 Task: Set up a reminder for the daily planning session.
Action: Mouse moved to (96, 252)
Screenshot: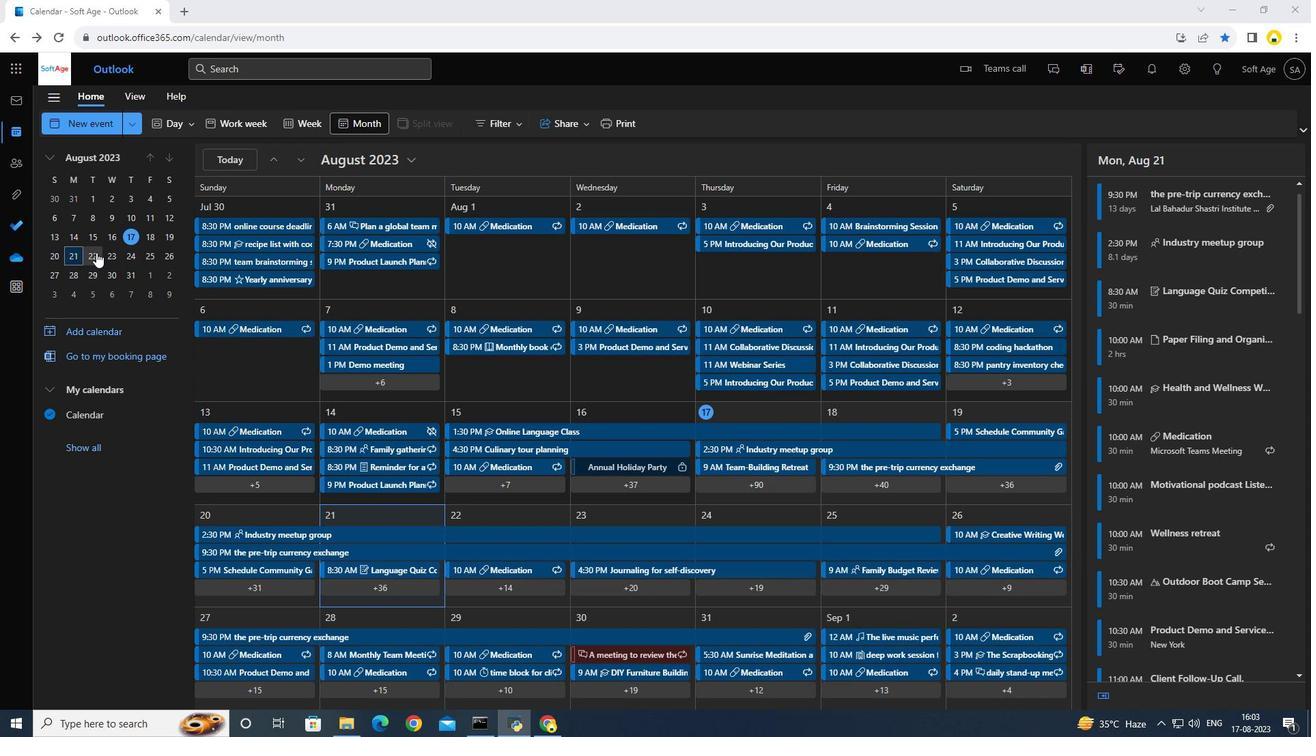 
Action: Mouse pressed left at (96, 252)
Screenshot: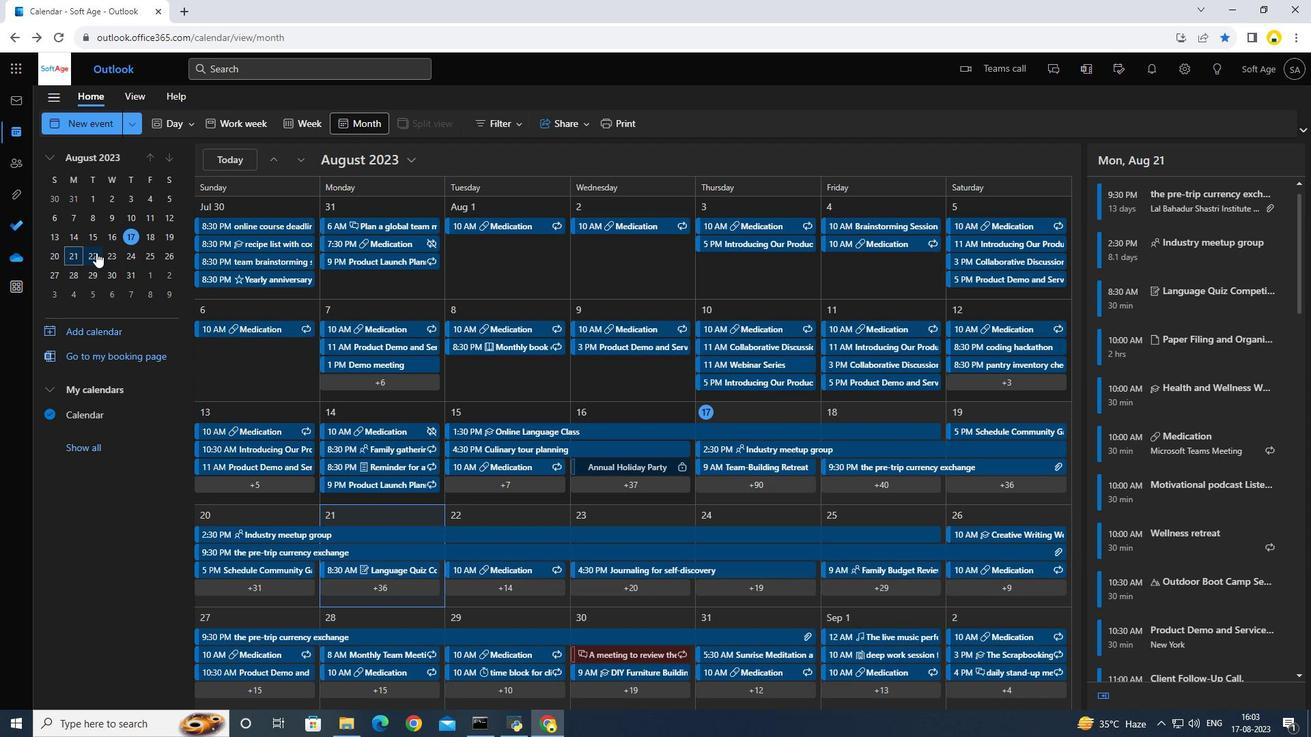 
Action: Mouse moved to (96, 130)
Screenshot: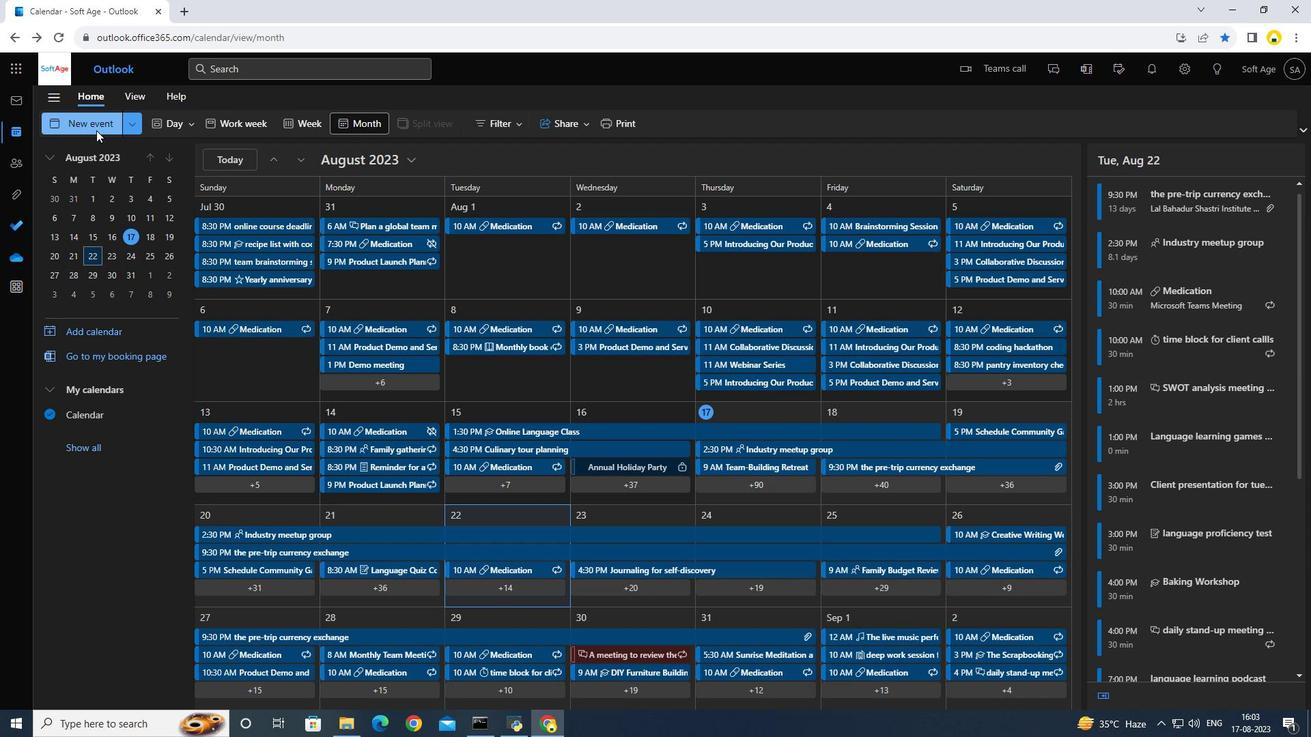 
Action: Mouse pressed left at (96, 130)
Screenshot: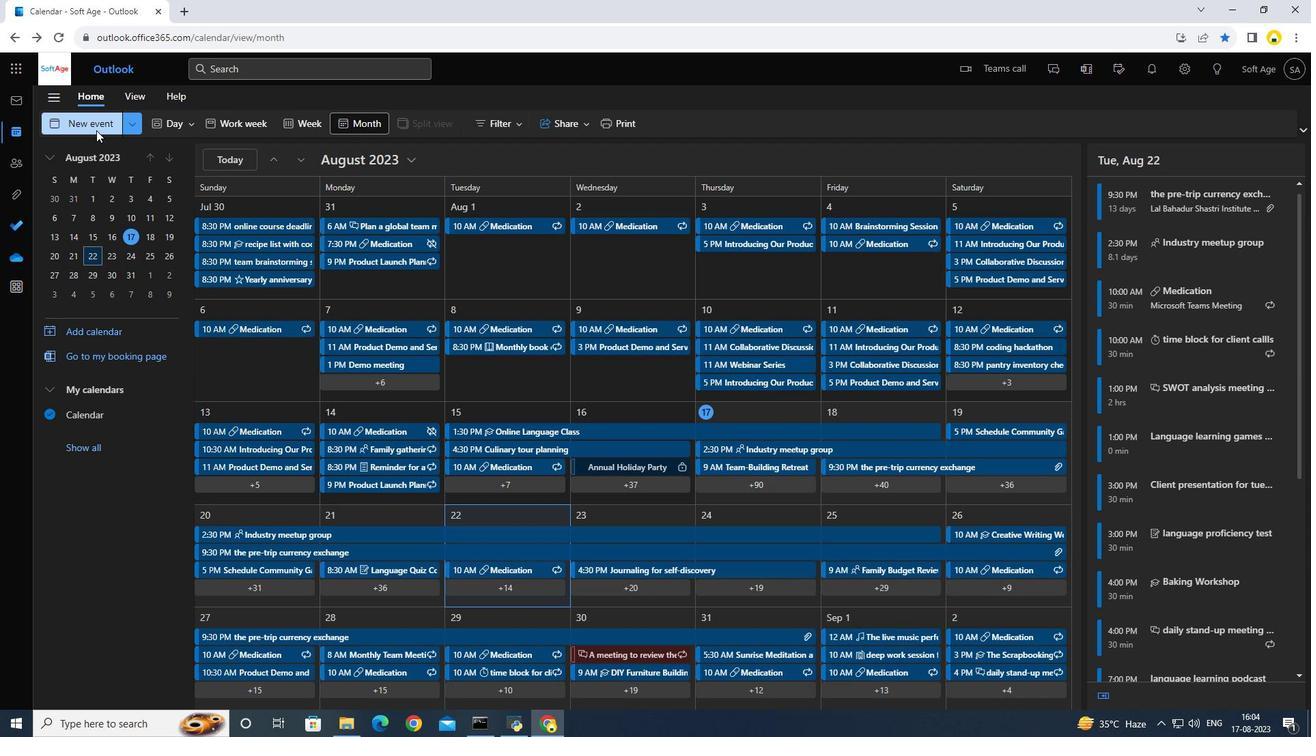 
Action: Mouse moved to (381, 220)
Screenshot: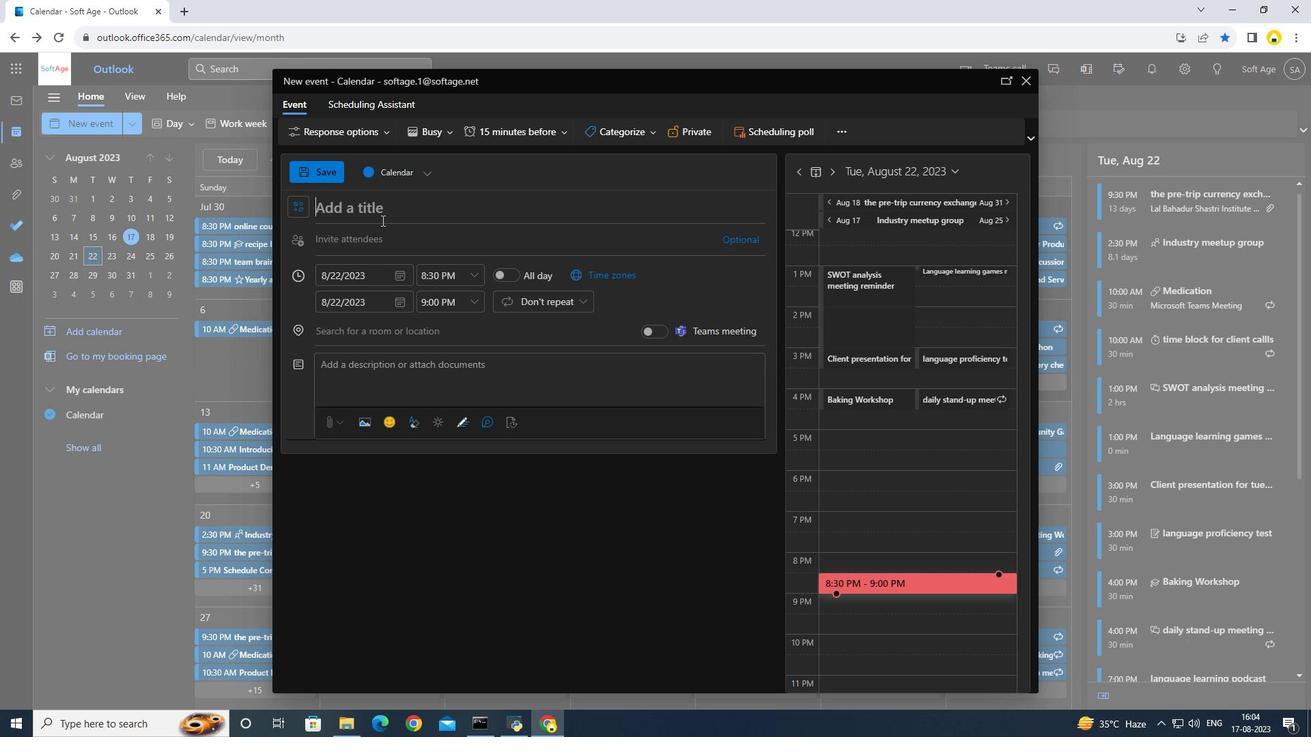 
Action: Key pressed <Key.caps_lock>D<Key.caps_lock>aily<Key.space><Key.caps_lock>PL<Key.caps_lock>a<Key.backspace><Key.backspace>lanninhg<Key.backspace><Key.backspace>g<Key.space><Key.caps_lock>S<Key.caps_lock>ession
Screenshot: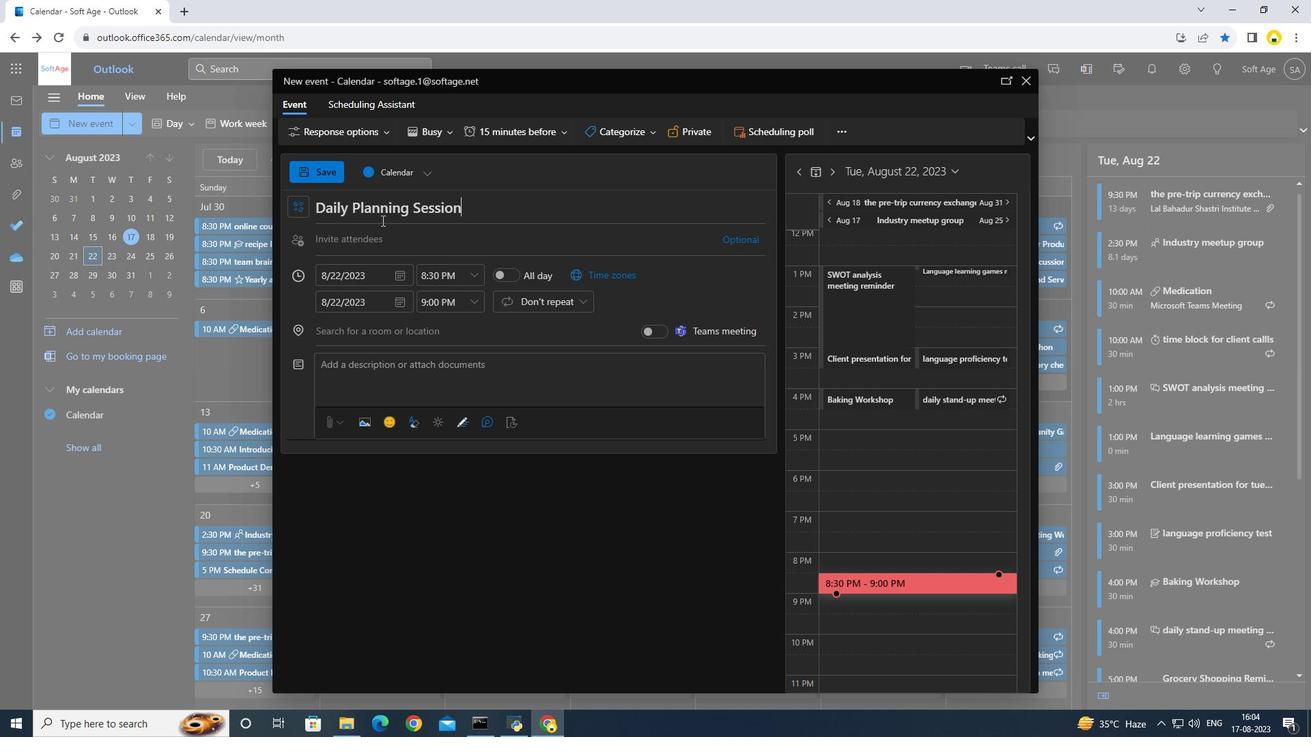 
Action: Mouse moved to (479, 280)
Screenshot: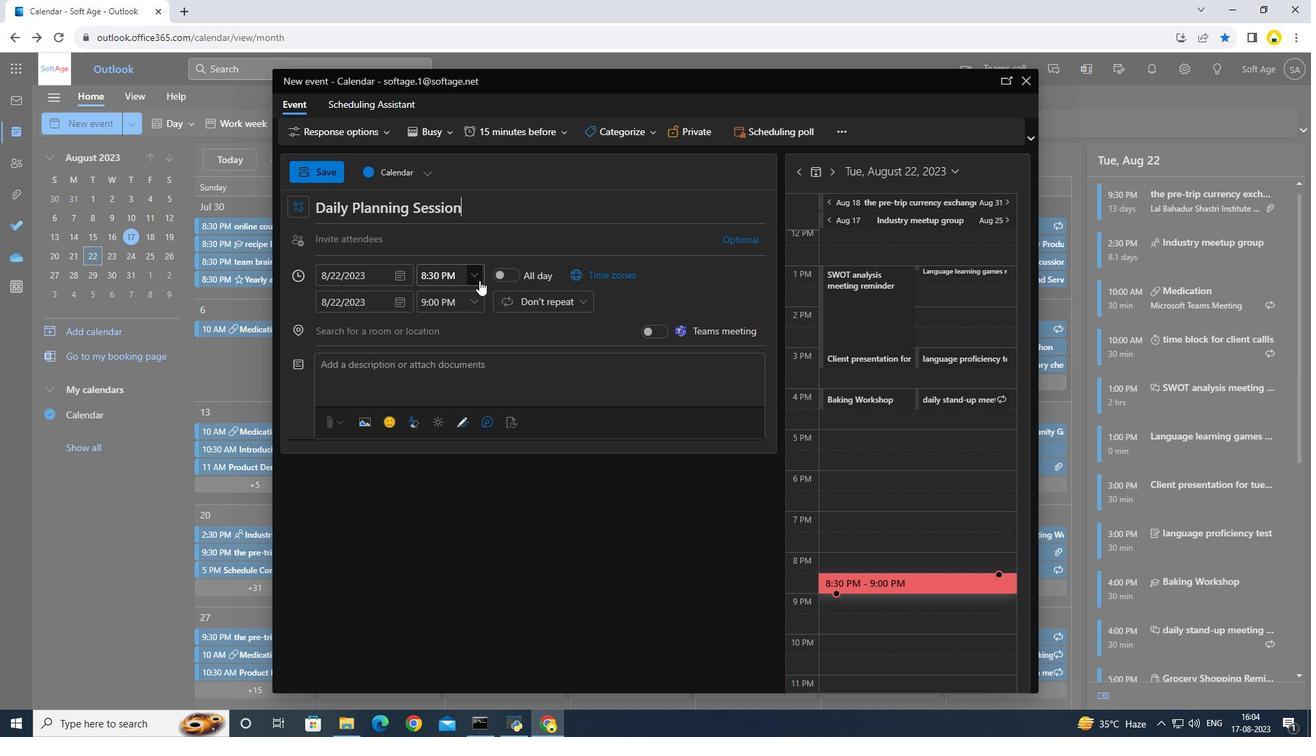 
Action: Mouse pressed left at (479, 280)
Screenshot: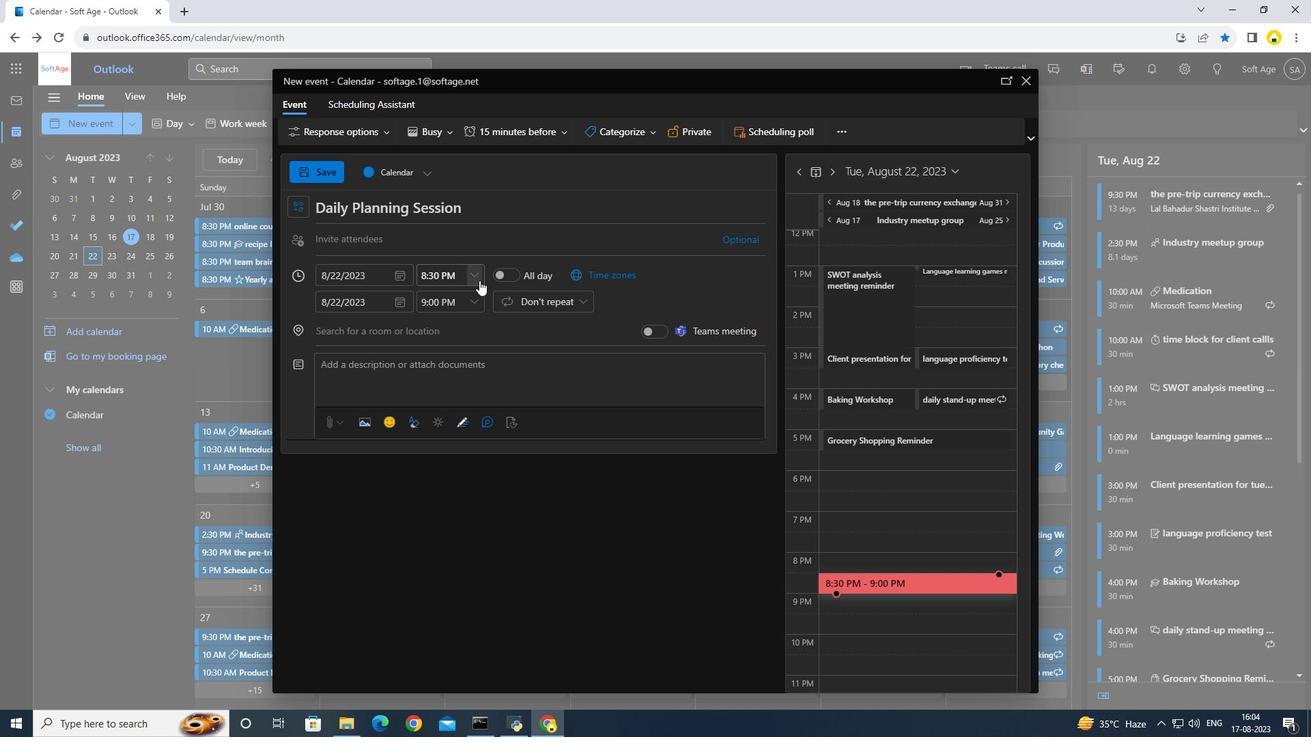 
Action: Mouse moved to (432, 351)
Screenshot: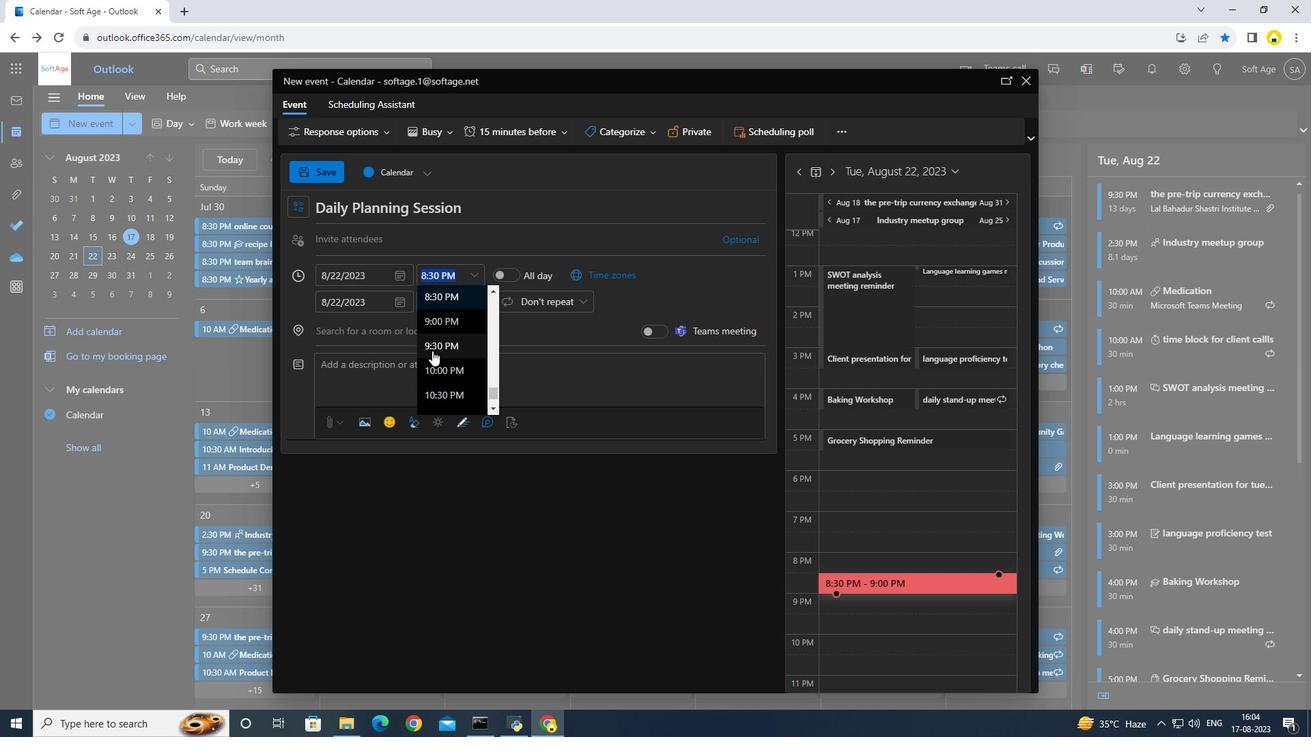
Action: Mouse scrolled (432, 351) with delta (0, 0)
Screenshot: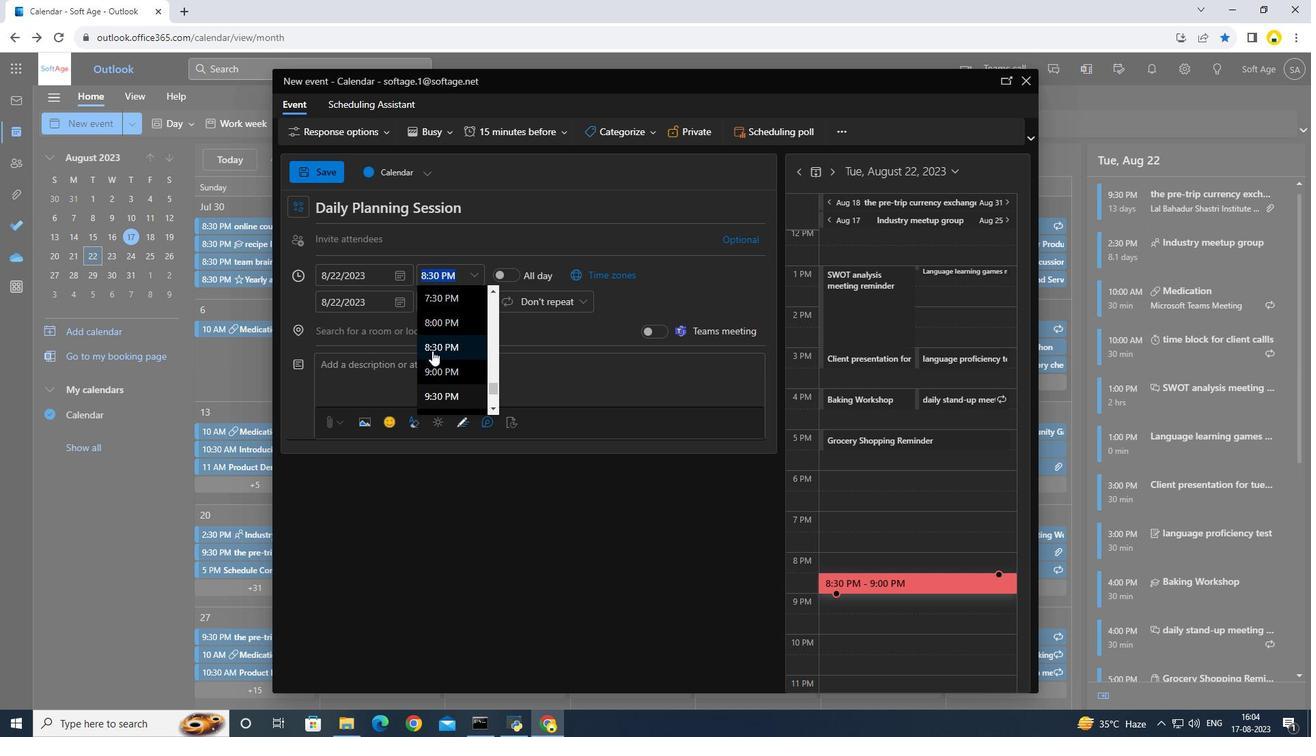 
Action: Mouse scrolled (432, 351) with delta (0, 0)
Screenshot: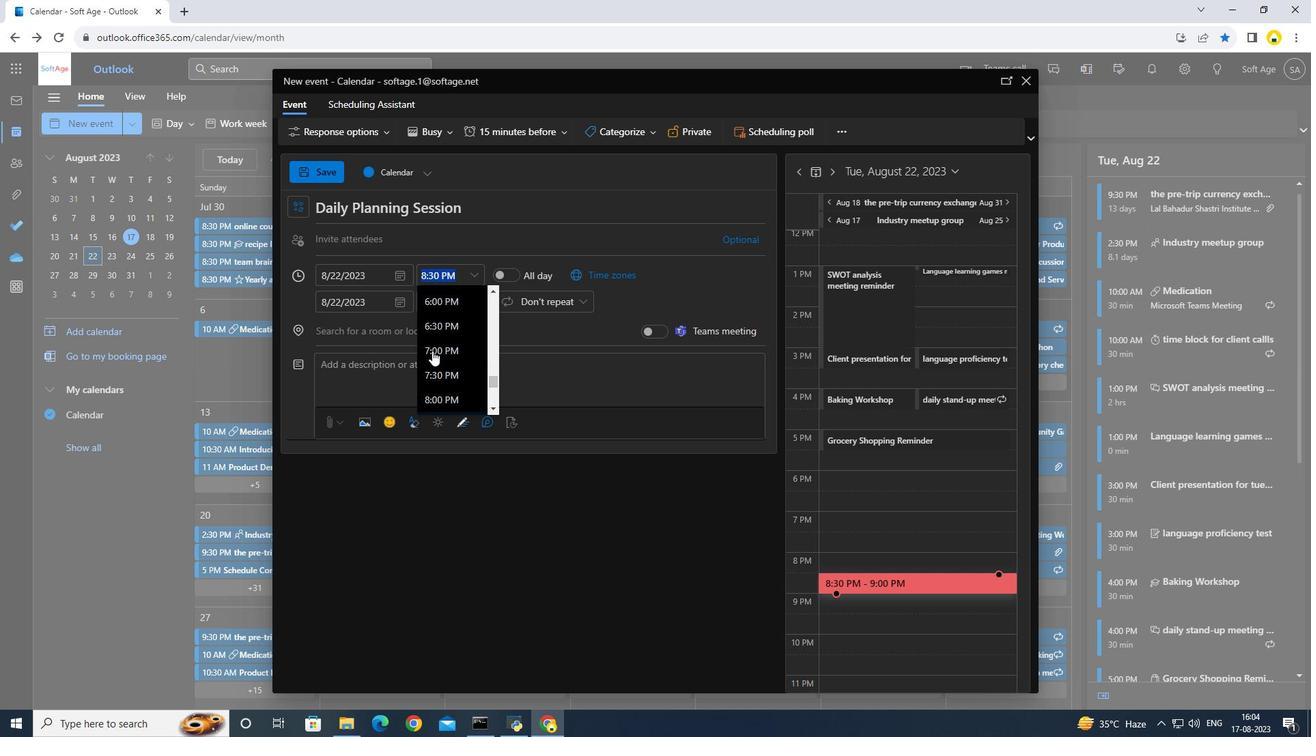 
Action: Mouse scrolled (432, 351) with delta (0, 0)
Screenshot: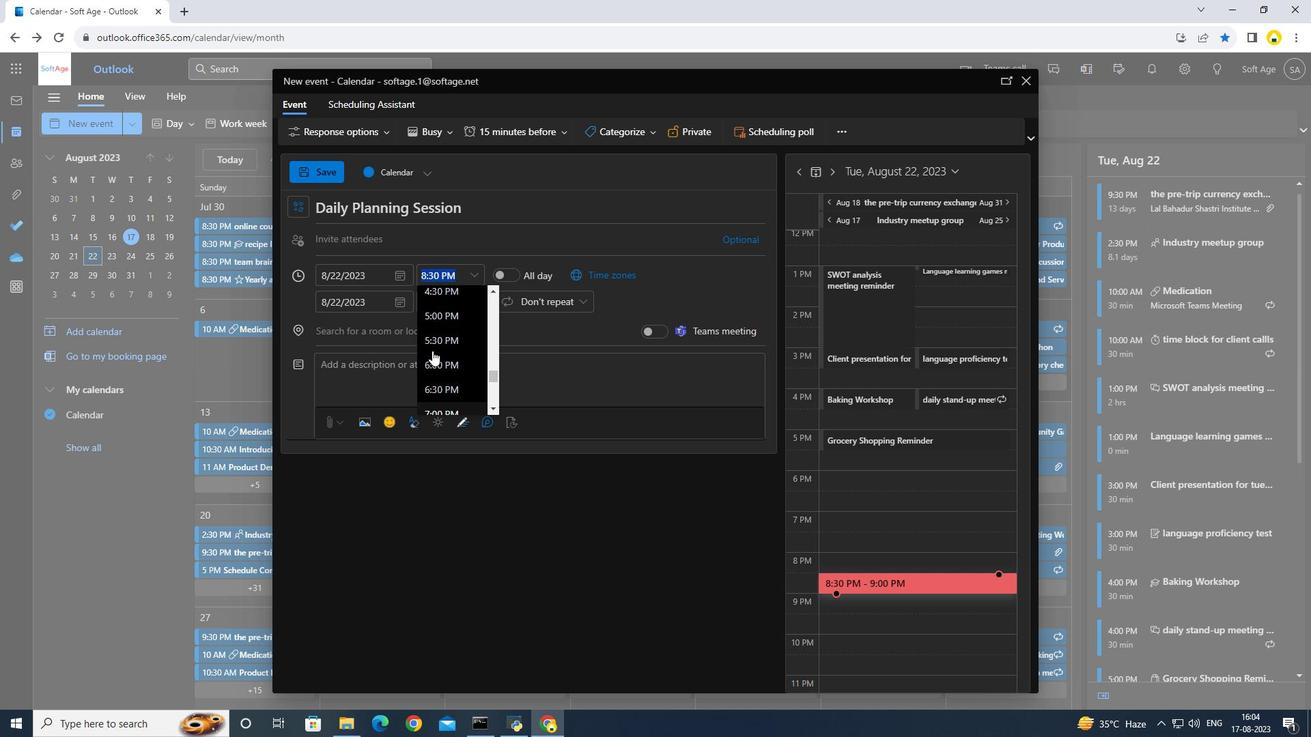 
Action: Mouse scrolled (432, 351) with delta (0, 0)
Screenshot: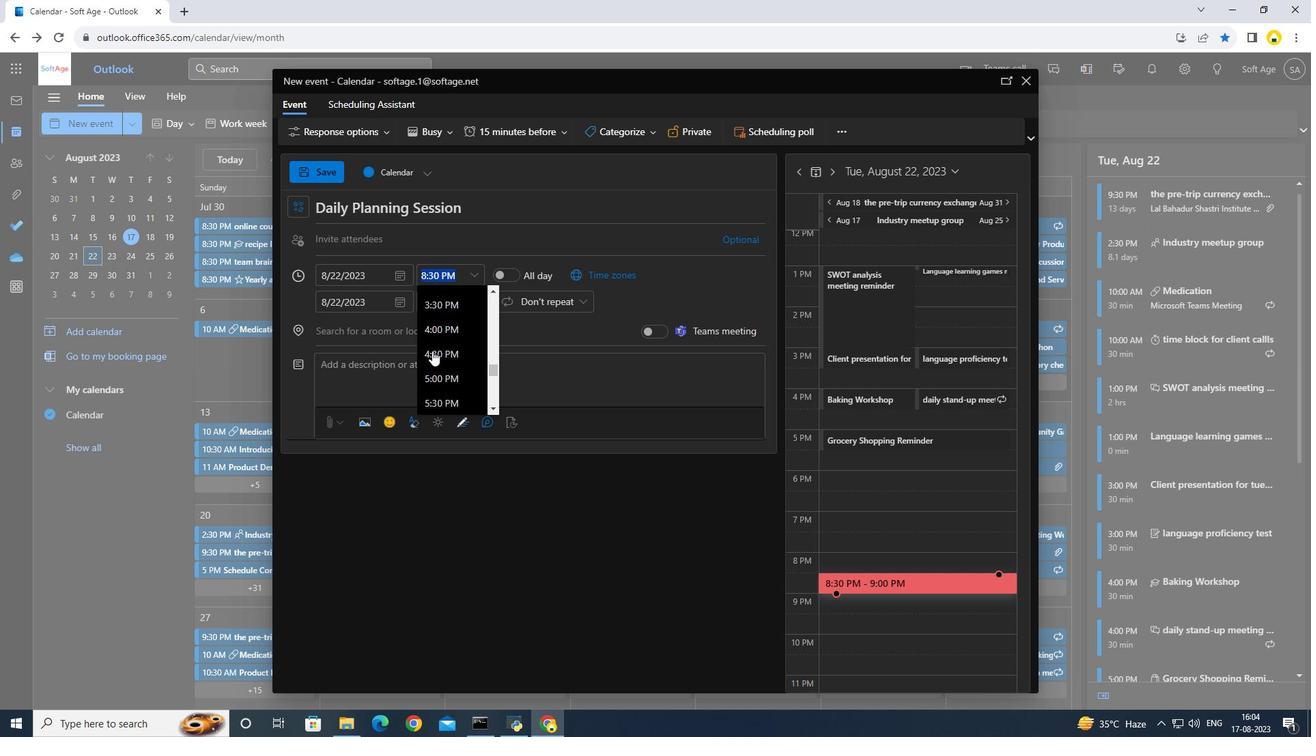 
Action: Mouse scrolled (432, 351) with delta (0, 0)
Screenshot: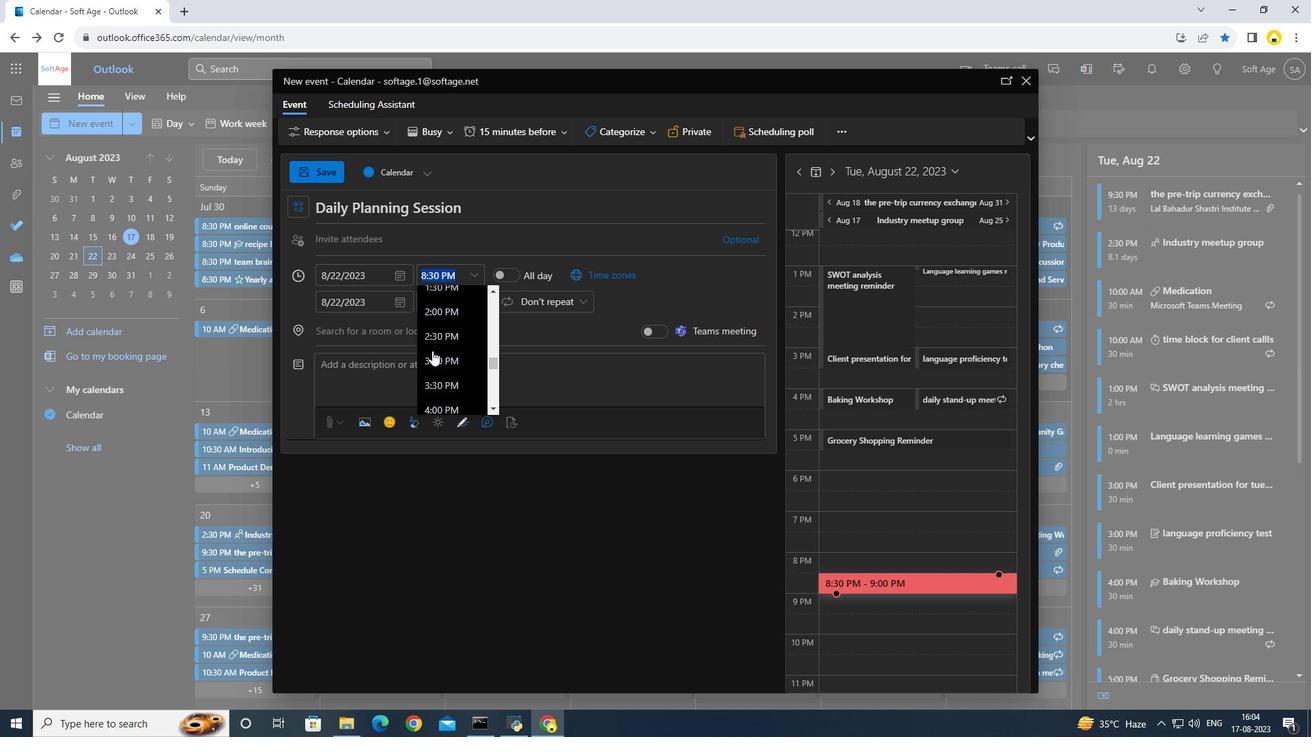 
Action: Mouse scrolled (432, 351) with delta (0, 0)
Screenshot: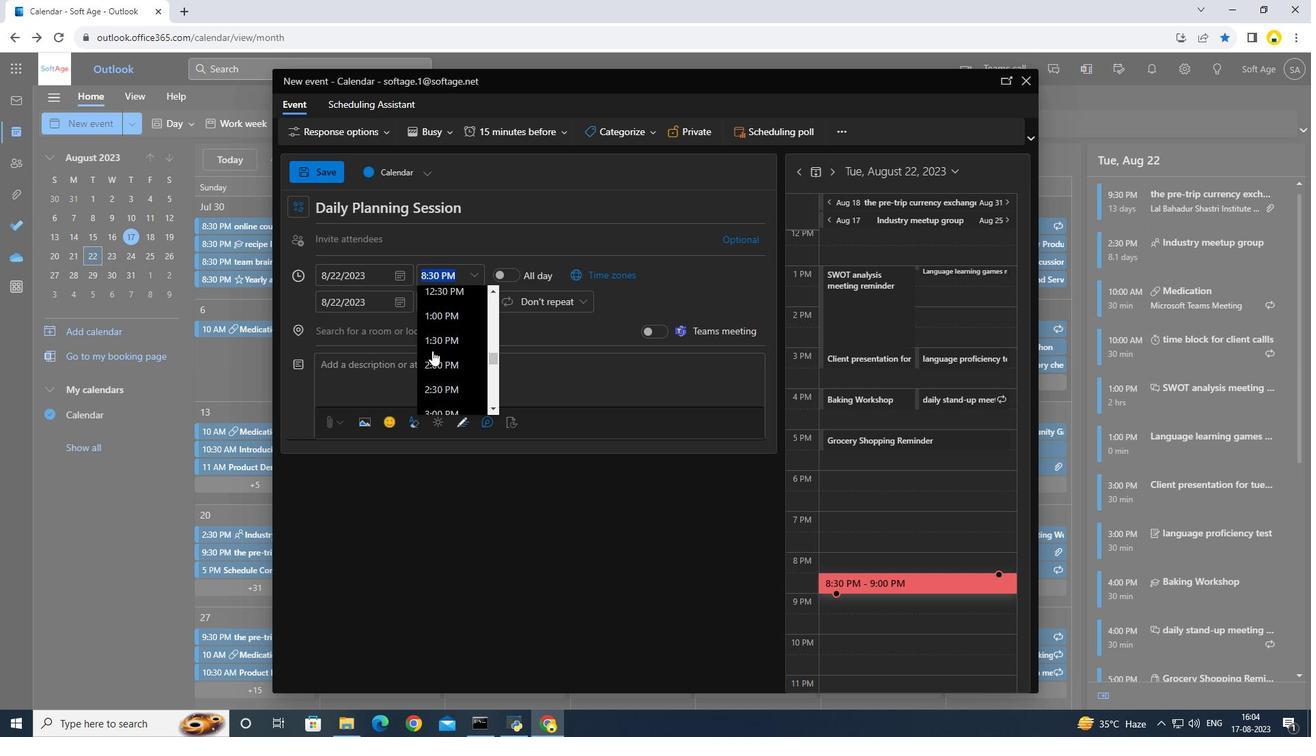 
Action: Mouse moved to (447, 316)
Screenshot: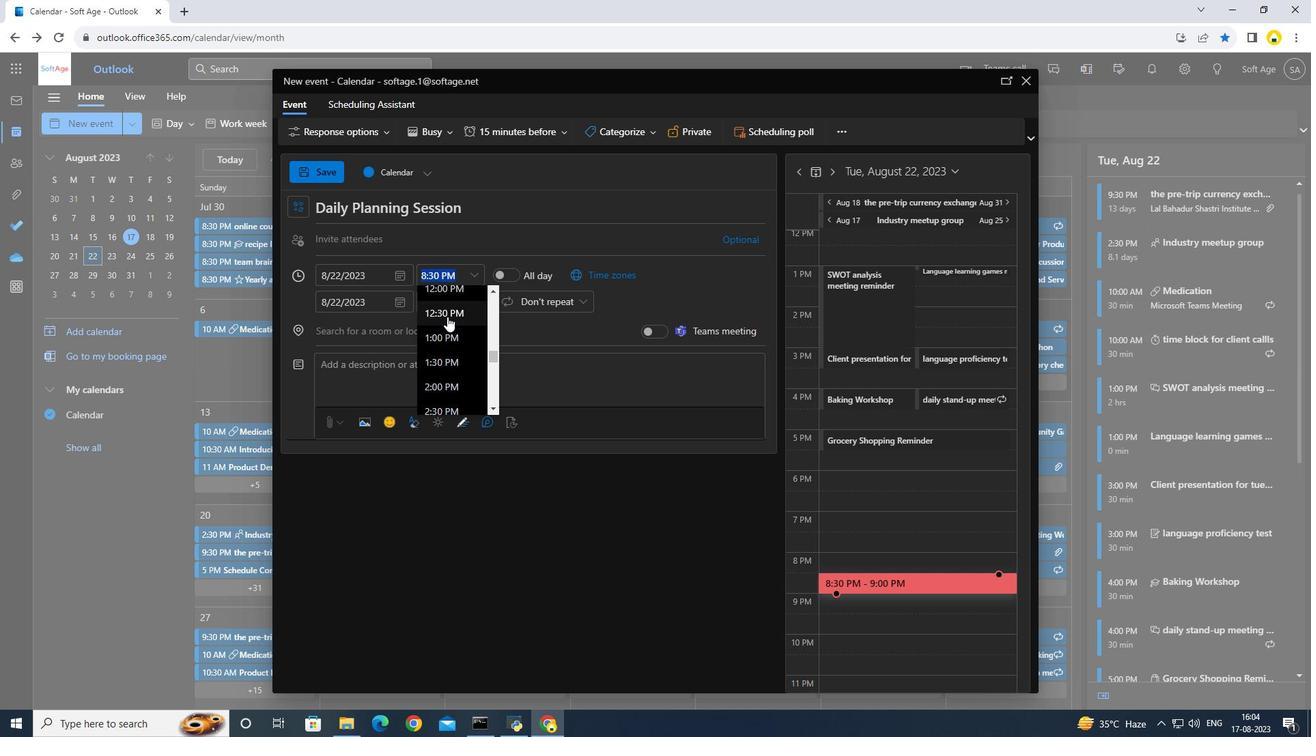 
Action: Mouse pressed left at (447, 316)
Screenshot: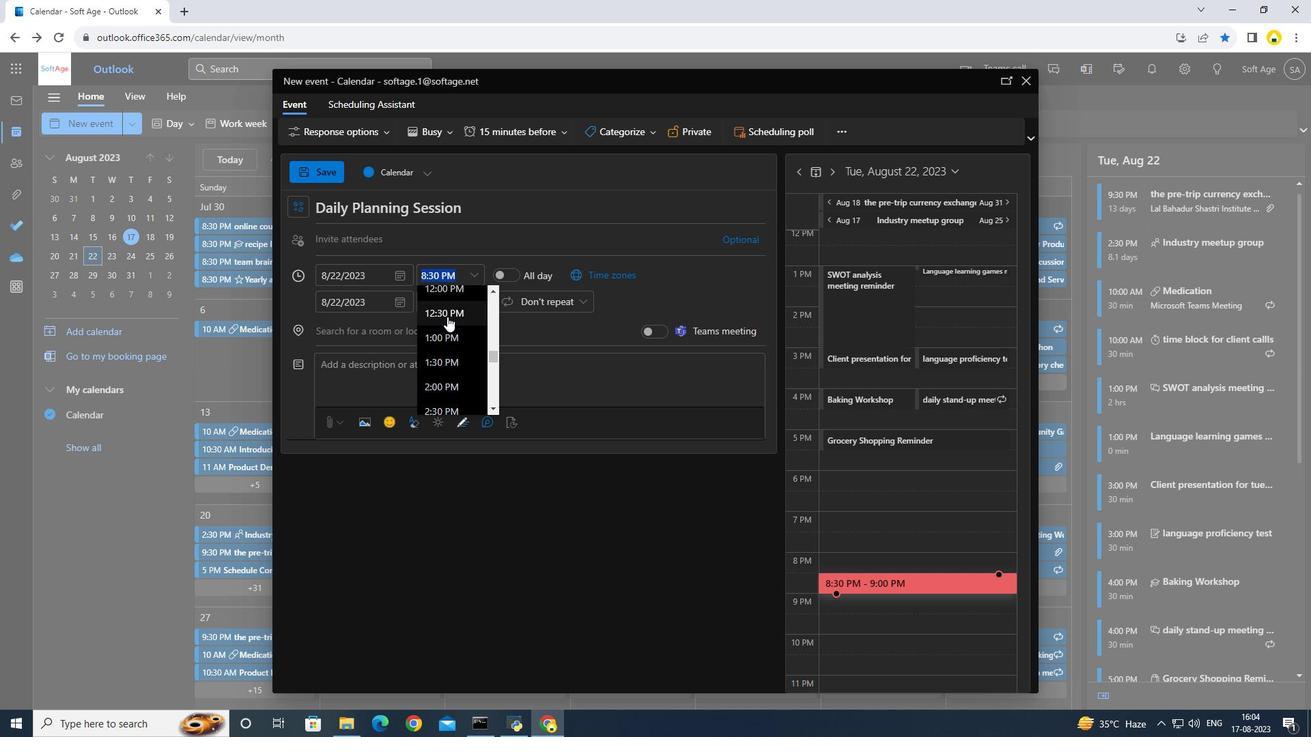 
Action: Mouse moved to (504, 124)
Screenshot: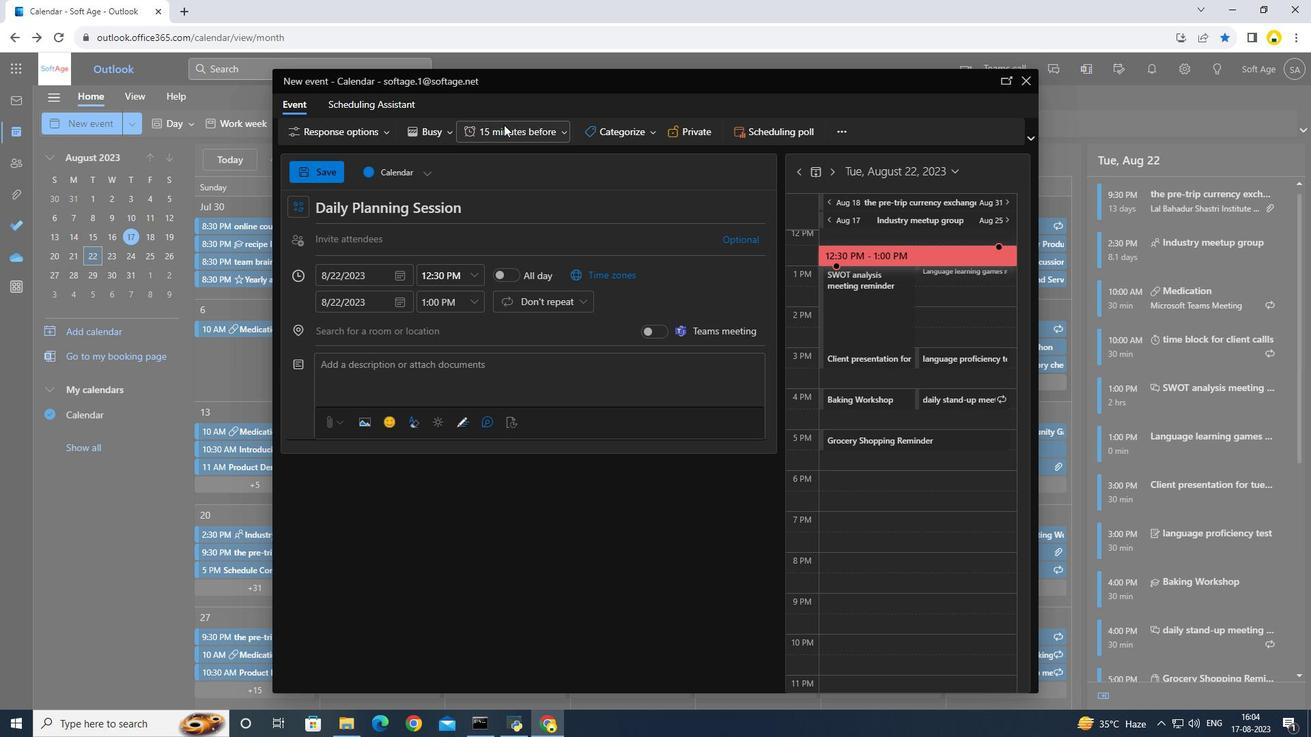 
Action: Mouse pressed left at (504, 124)
Screenshot: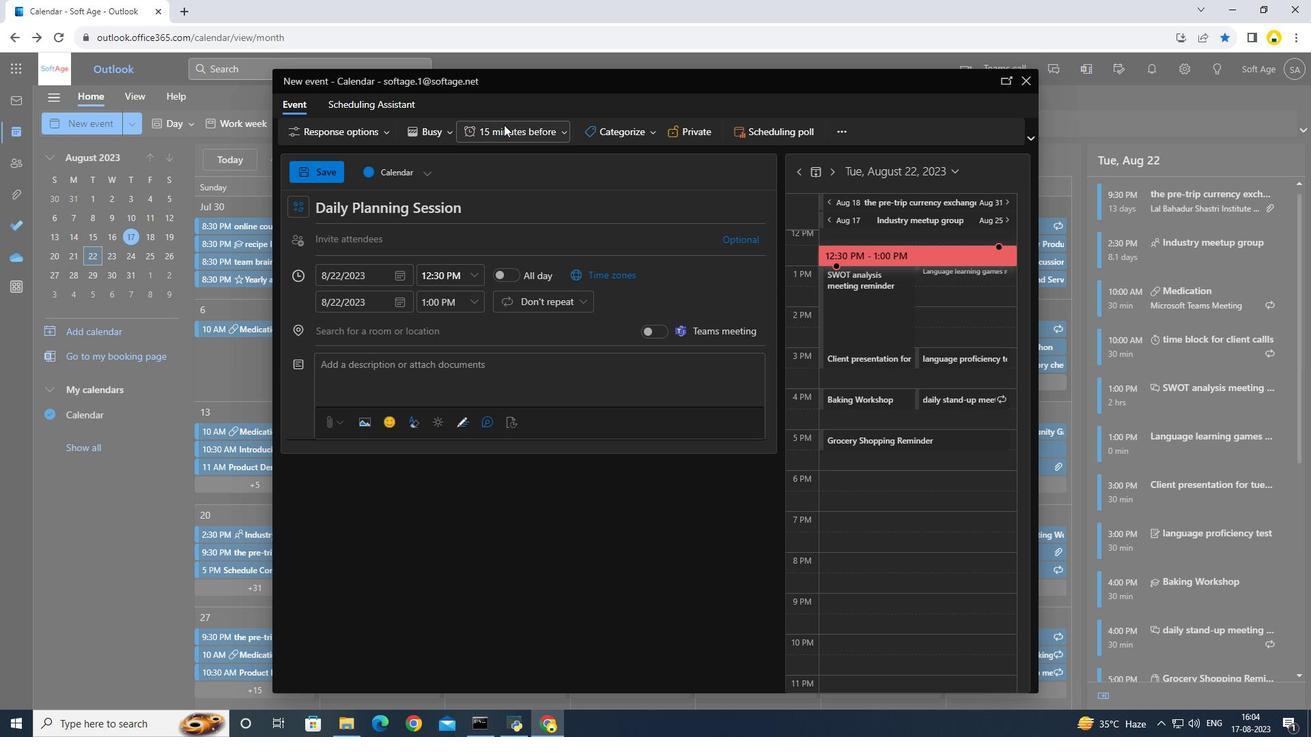 
Action: Mouse moved to (501, 206)
Screenshot: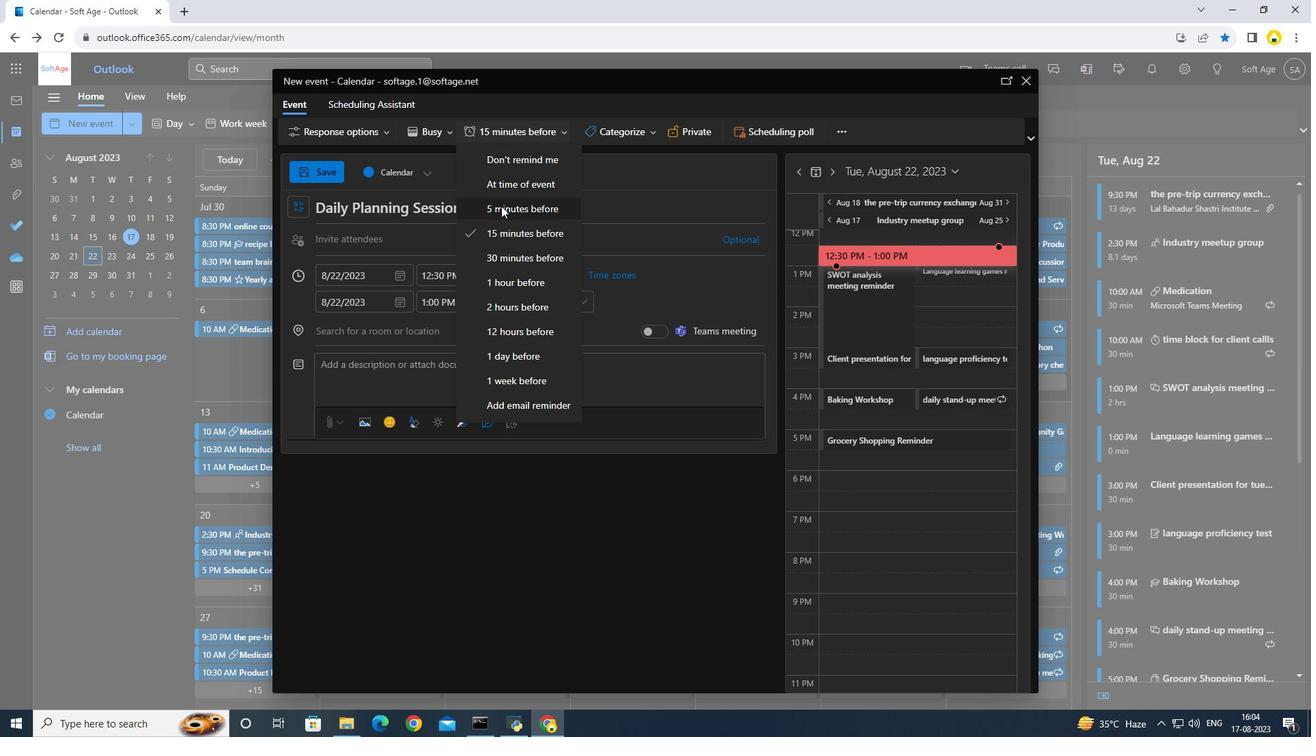 
Action: Mouse pressed left at (501, 206)
Screenshot: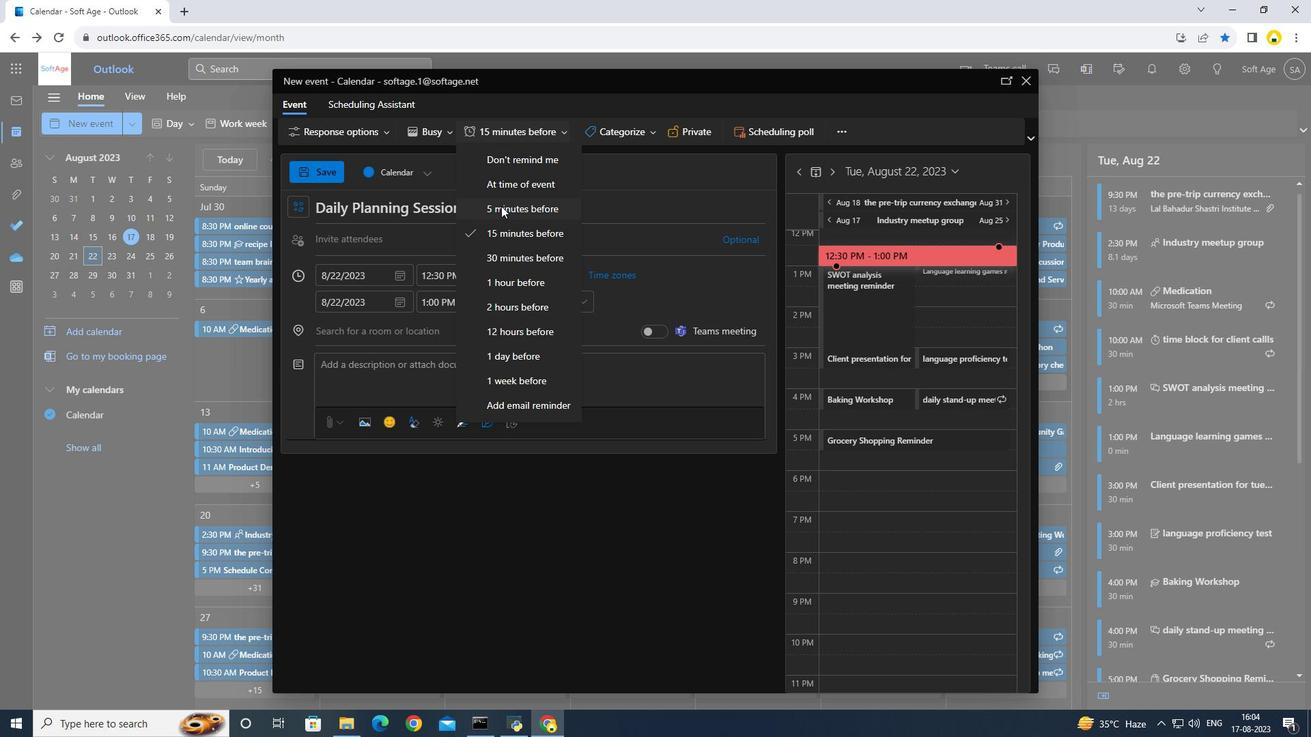 
Action: Mouse moved to (323, 161)
Screenshot: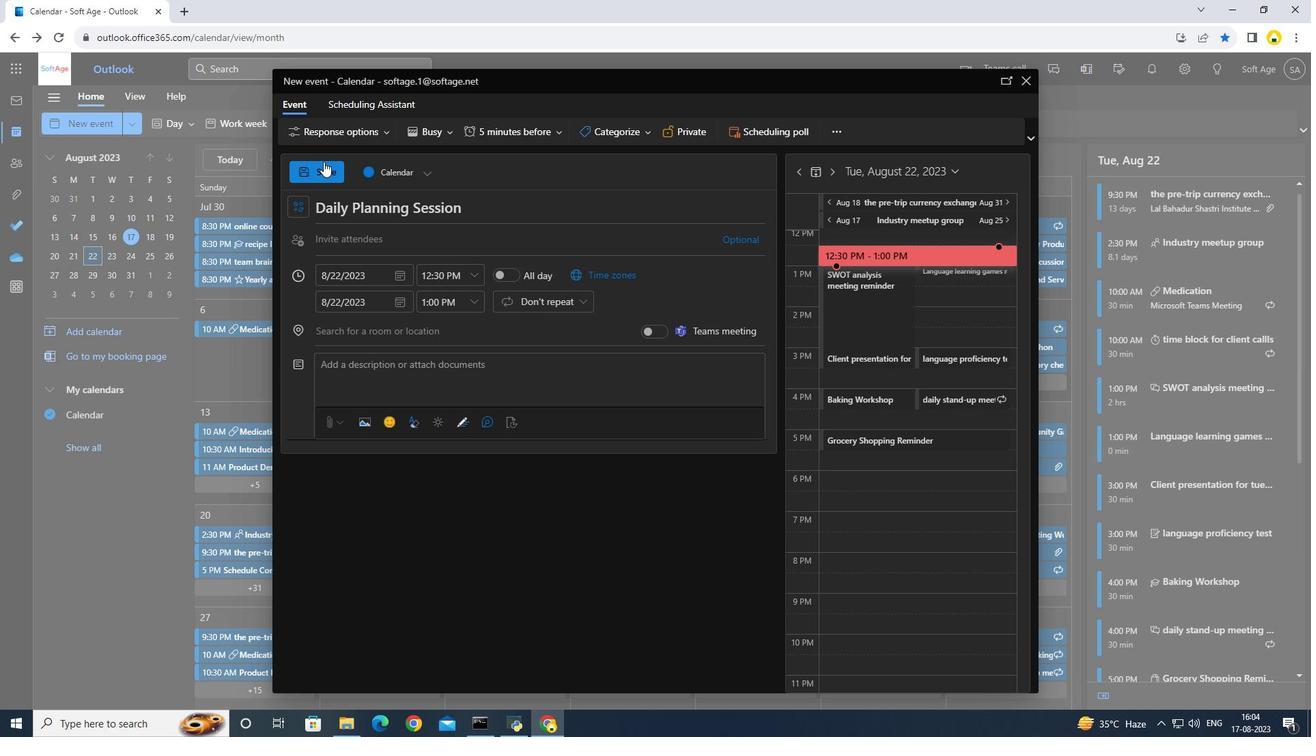 
Action: Mouse pressed left at (323, 161)
Screenshot: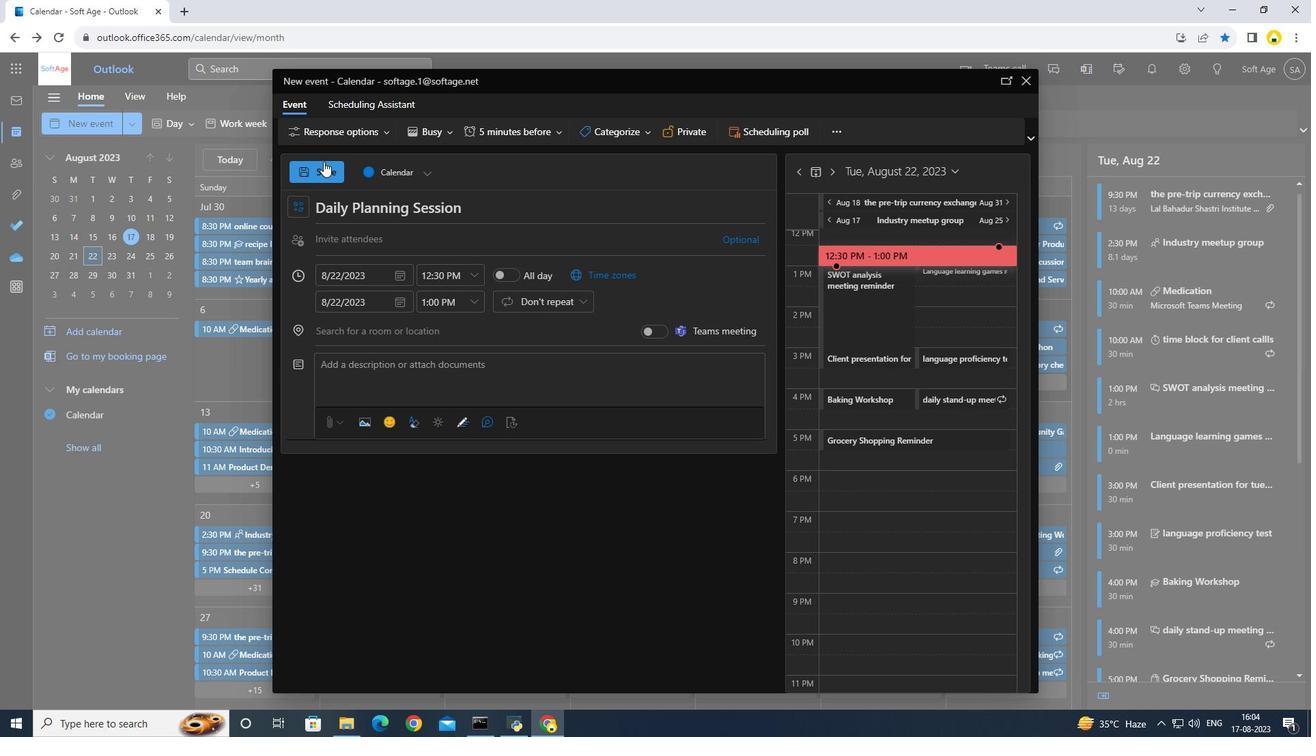
Action: Mouse moved to (330, 192)
Screenshot: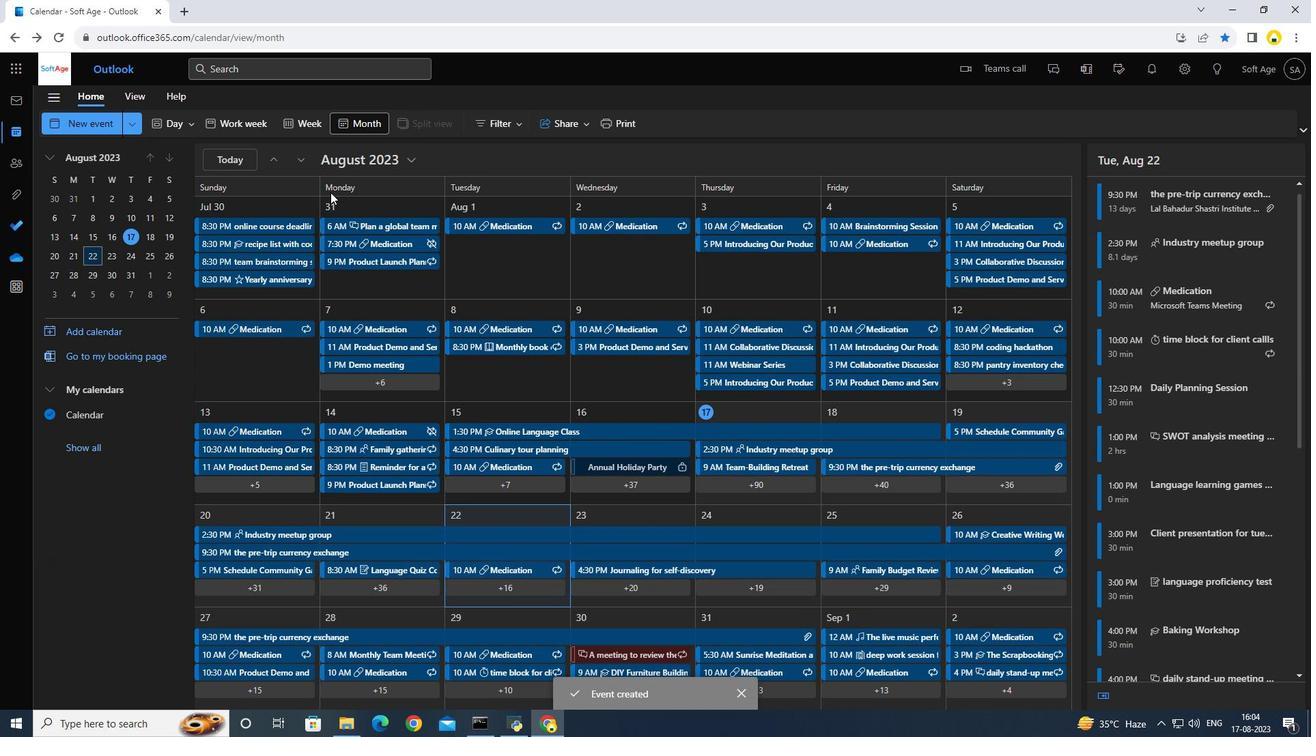 
